 Task: Search for emails from a specific sender: `from:softage.1@softage.net`.
Action: Mouse moved to (235, 71)
Screenshot: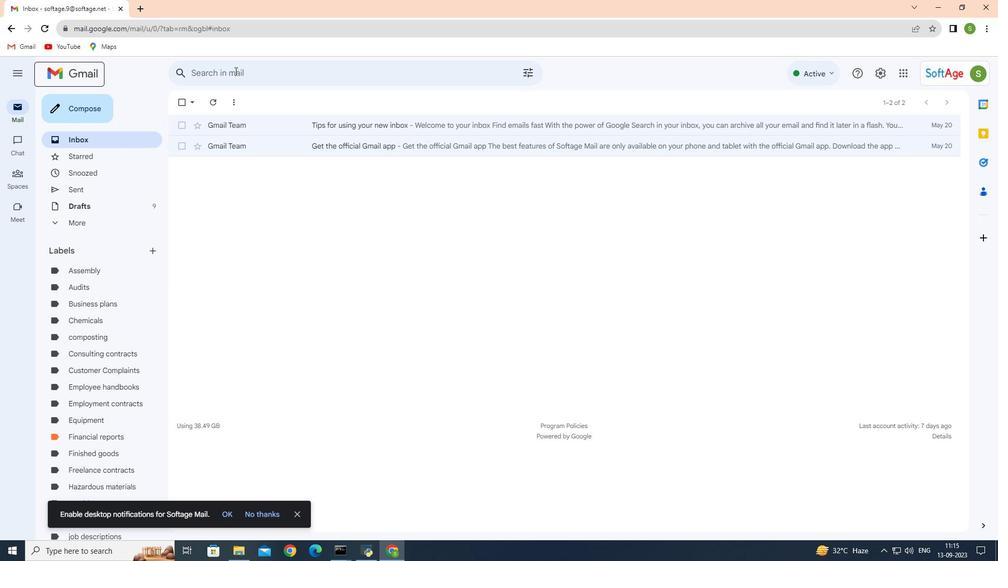 
Action: Mouse pressed left at (235, 71)
Screenshot: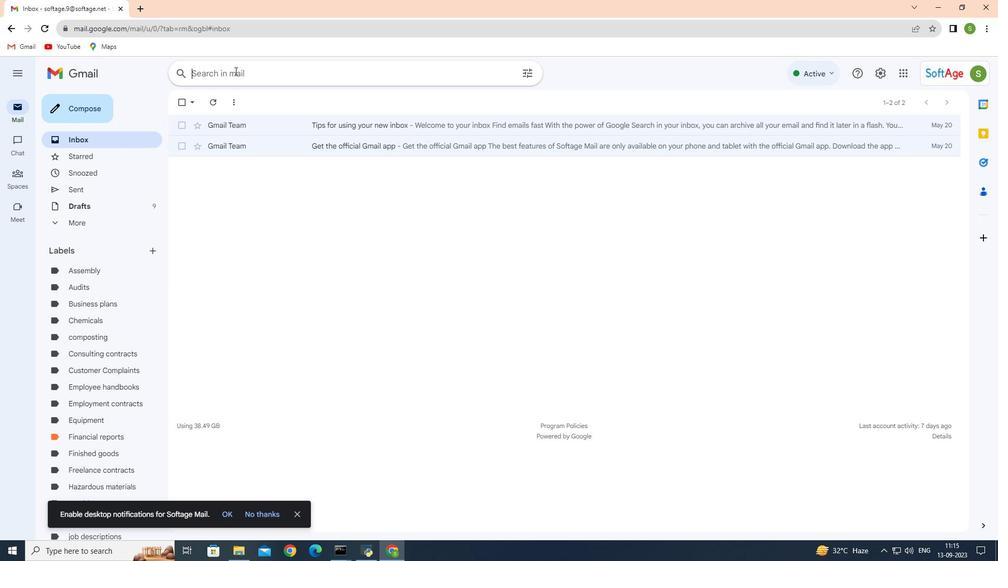 
Action: Mouse moved to (507, 65)
Screenshot: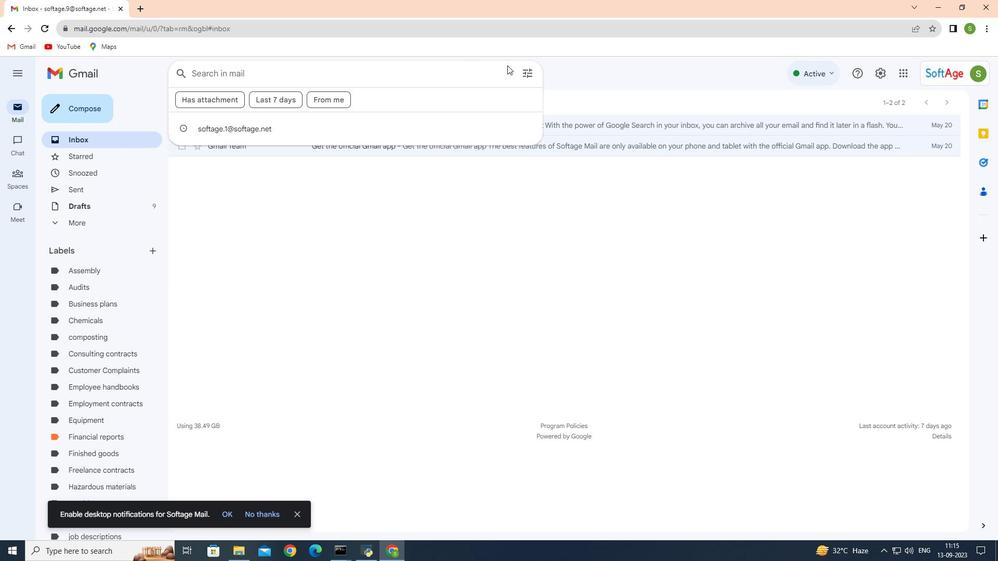 
Action: Key pressed <Key.shift><Key.shift><Key.shift><Key.shift><Key.shift><Key.shift><Key.shift><Key.shift><Key.shift><Key.shift><Key.shift><Key.shift><Key.shift>So<Key.backspace>oftage.1<Key.shift>@softage.net
Screenshot: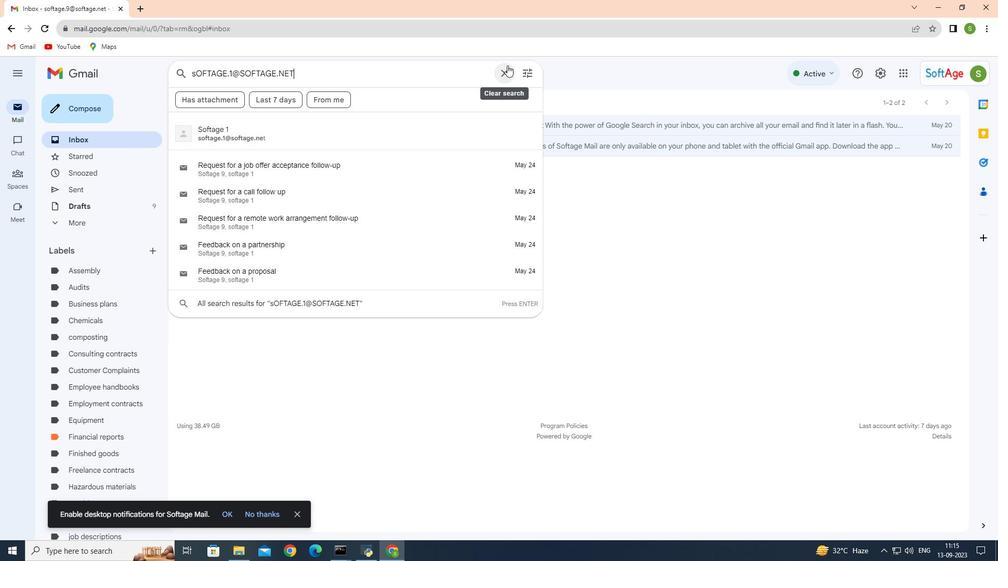 
Action: Mouse moved to (257, 137)
Screenshot: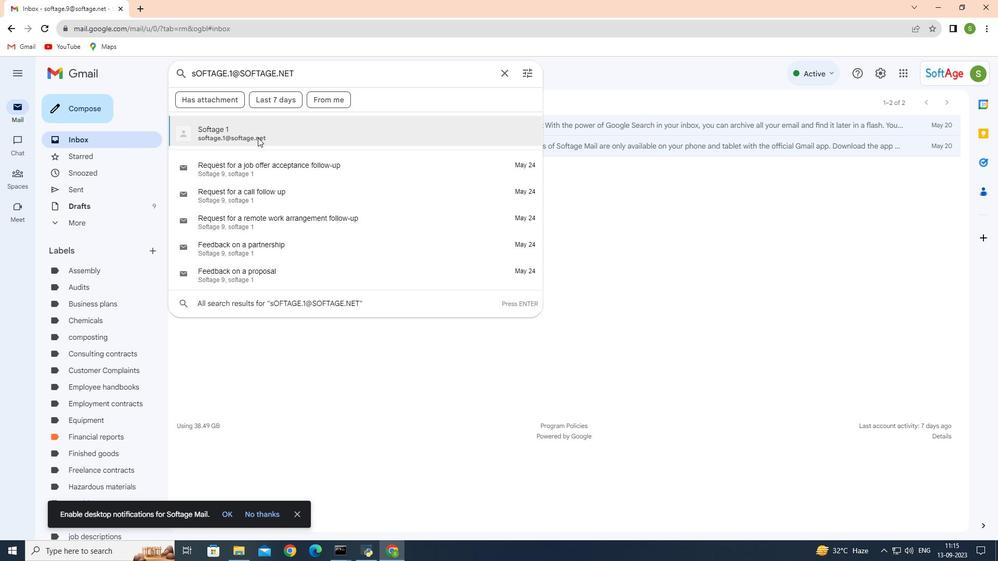 
Action: Mouse pressed left at (257, 137)
Screenshot: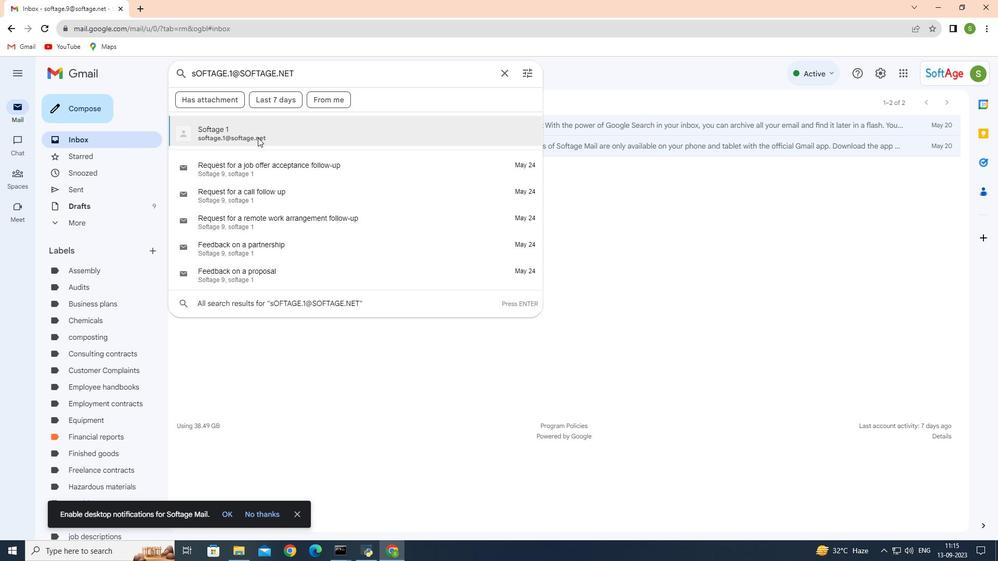 
Action: Mouse moved to (322, 169)
Screenshot: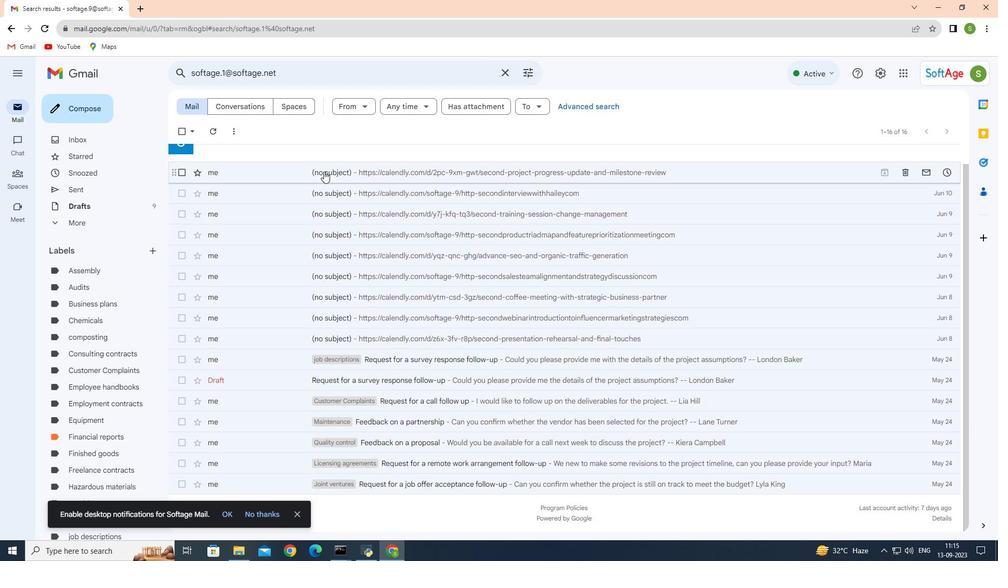 
Action: Mouse scrolled (322, 168) with delta (0, 0)
Screenshot: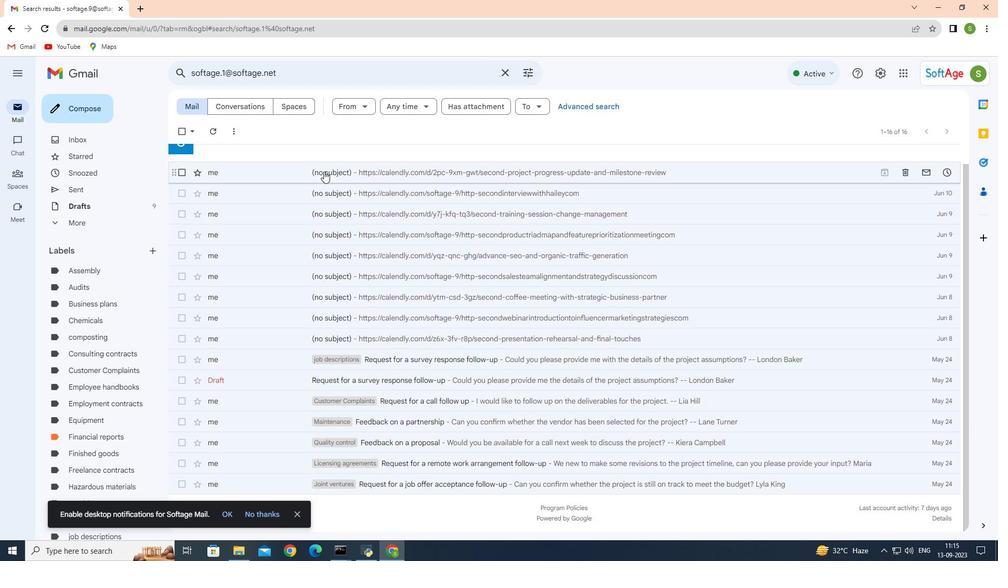 
Action: Mouse moved to (323, 170)
Screenshot: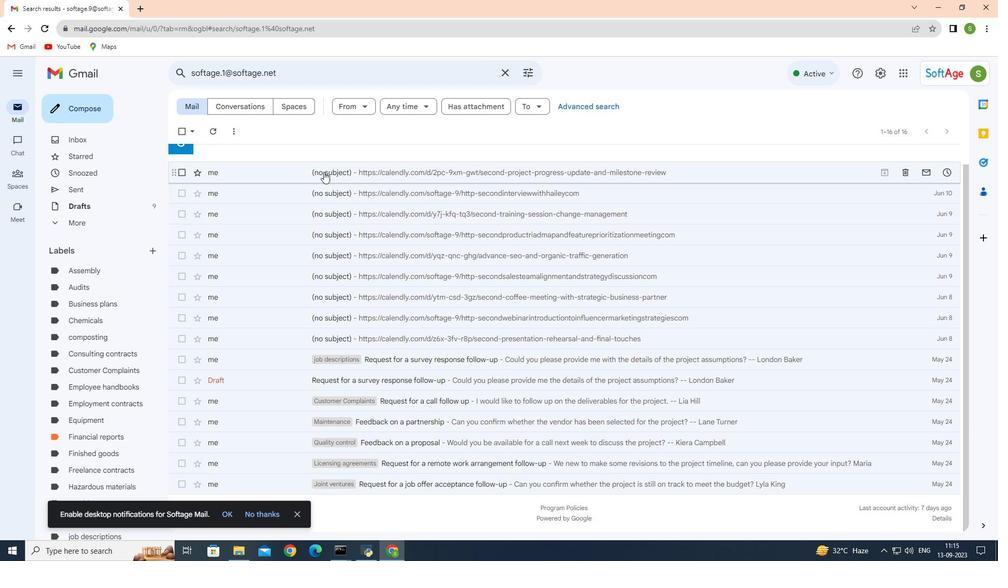 
Action: Mouse scrolled (323, 170) with delta (0, 0)
Screenshot: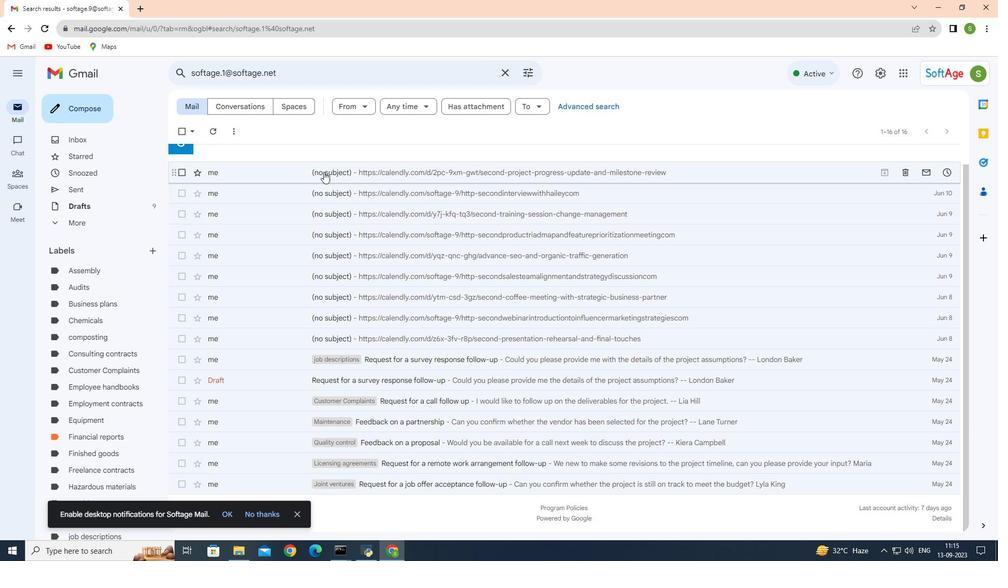 
Action: Mouse moved to (323, 171)
Screenshot: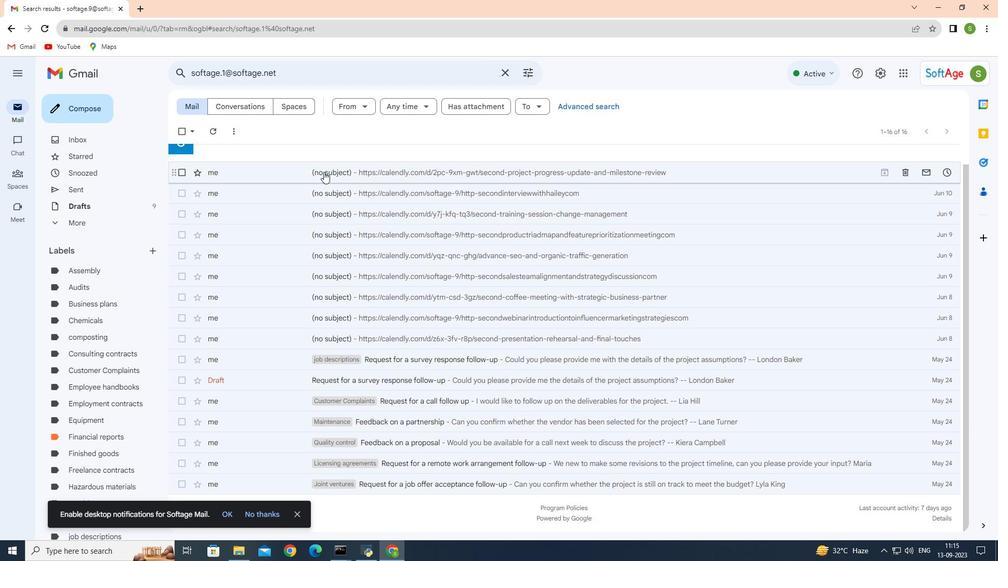 
Action: Mouse scrolled (323, 171) with delta (0, 0)
Screenshot: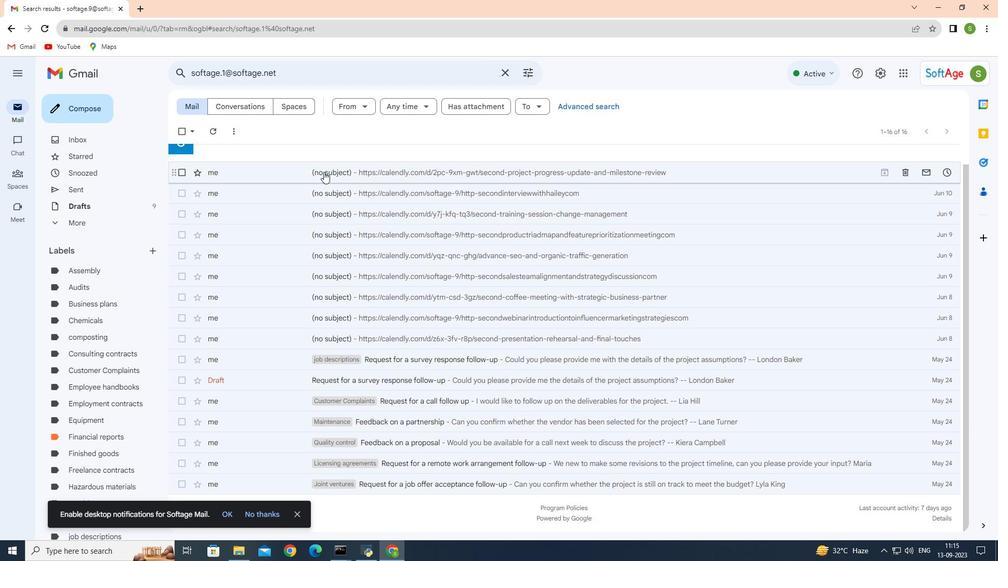 
Action: Mouse moved to (323, 172)
Screenshot: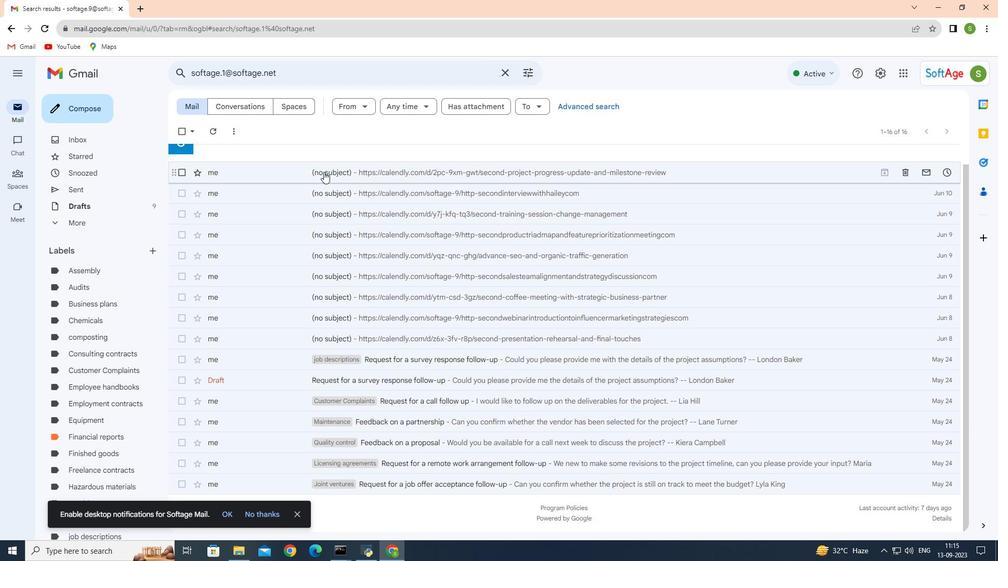 
Action: Mouse scrolled (323, 171) with delta (0, 0)
Screenshot: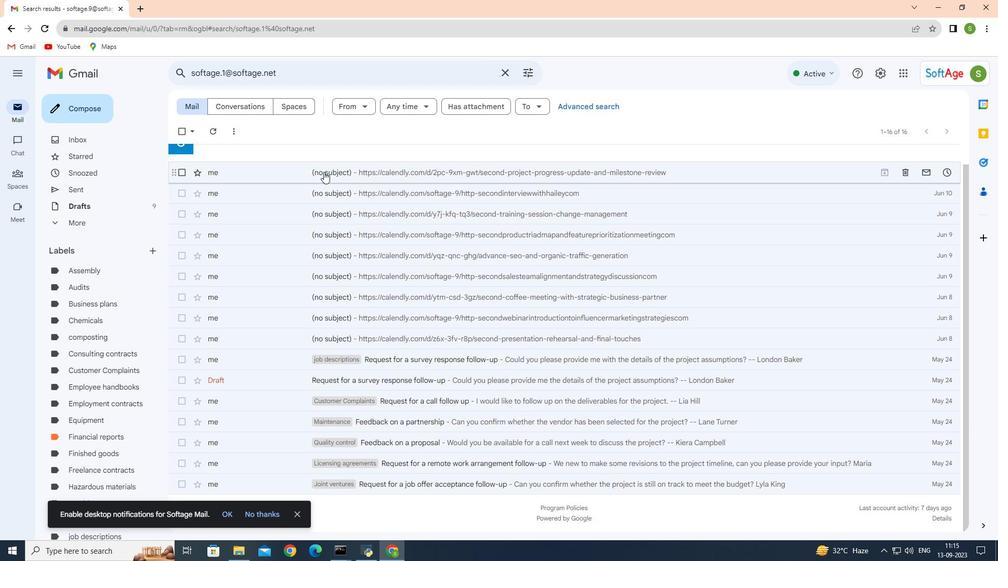 
Action: Mouse scrolled (323, 172) with delta (0, 0)
Screenshot: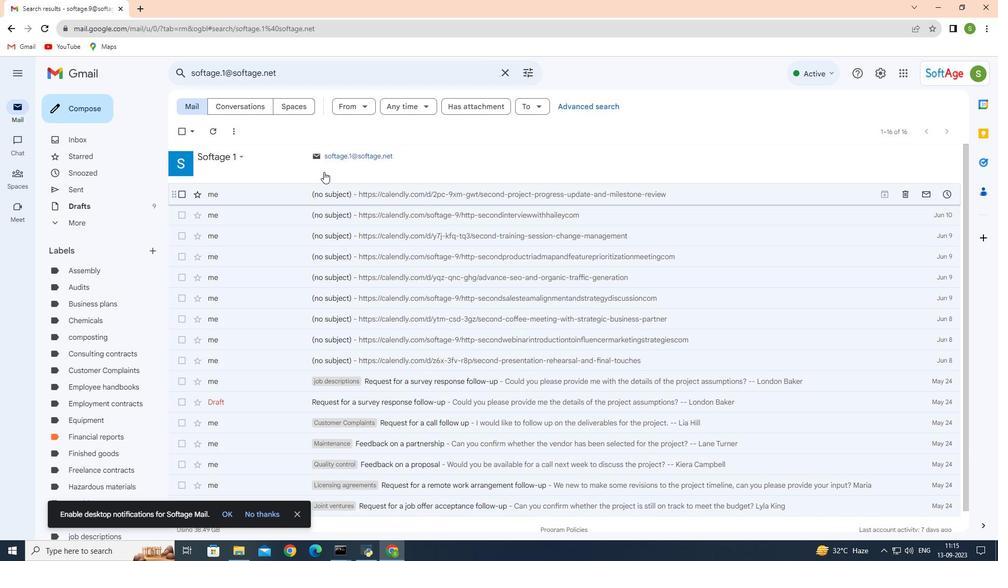 
Action: Mouse scrolled (323, 172) with delta (0, 0)
Screenshot: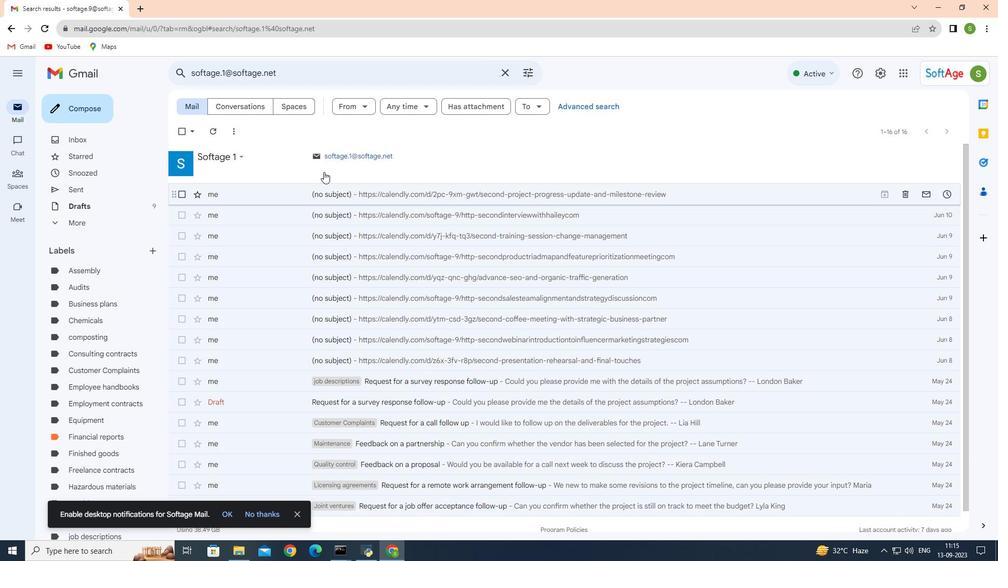 
Action: Mouse scrolled (323, 172) with delta (0, 0)
Screenshot: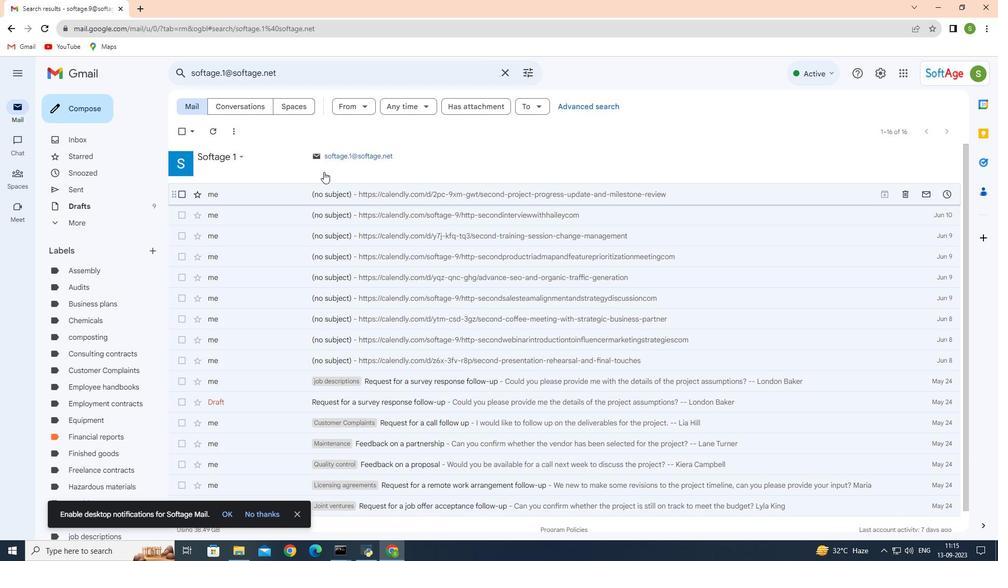 
